 Task: Create New Vendor with Vendor Name: FlashParking, Billing Address Line1: 9835 Depot Avenue, Billing Address Line2: Orlando, Billing Address Line3: TX 77908
Action: Mouse moved to (145, 26)
Screenshot: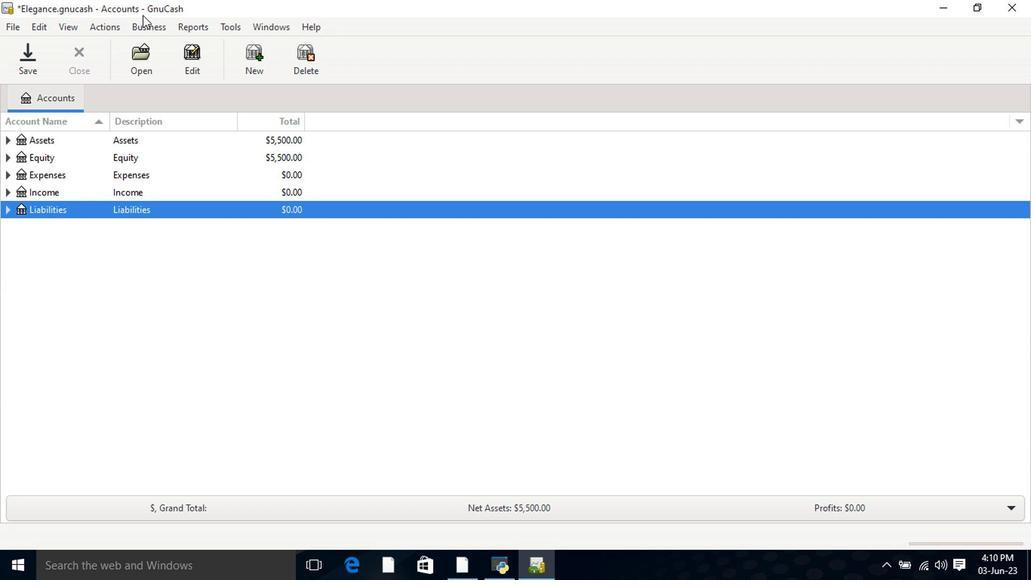 
Action: Mouse pressed left at (145, 26)
Screenshot: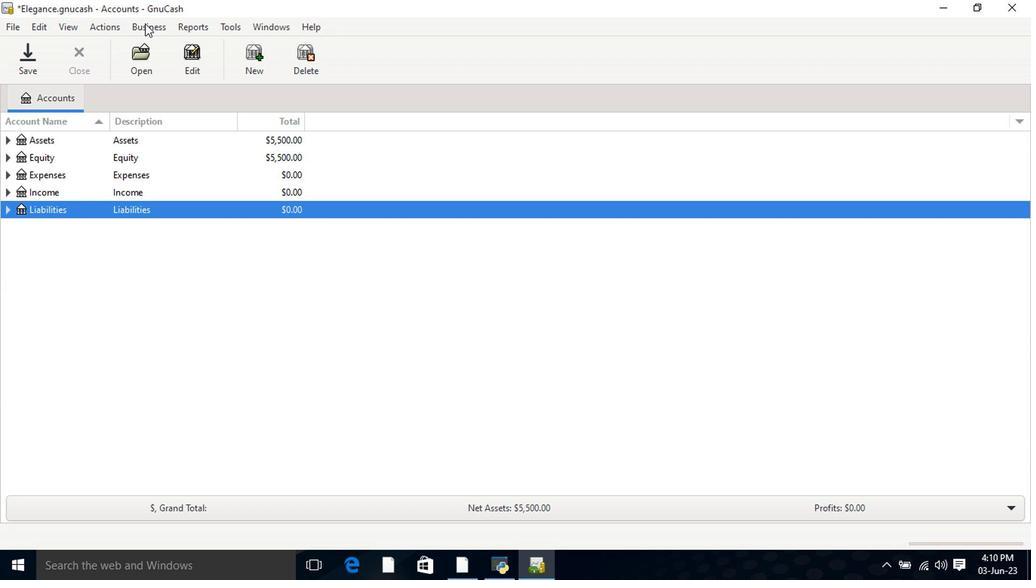 
Action: Mouse moved to (155, 66)
Screenshot: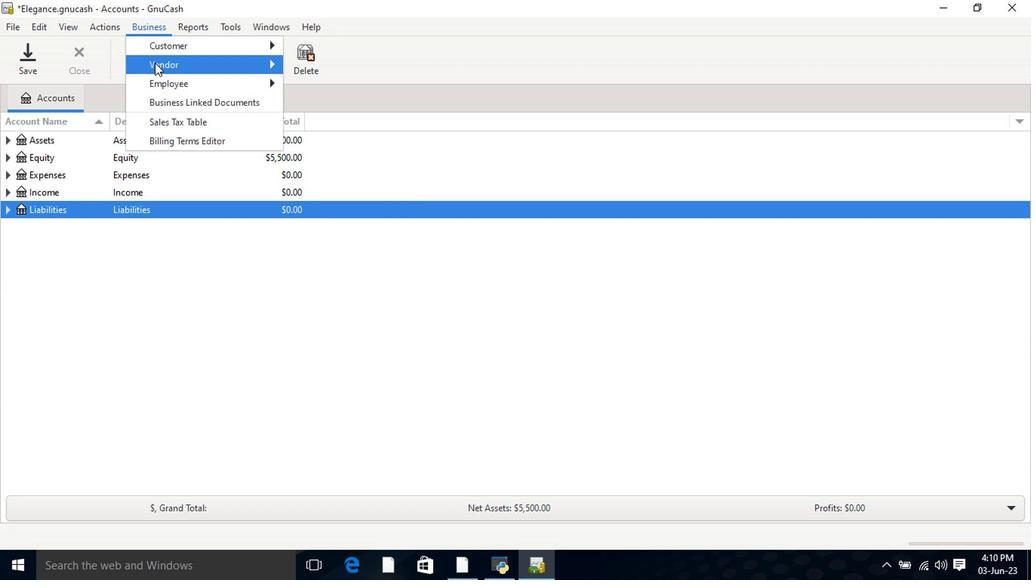 
Action: Mouse pressed left at (155, 66)
Screenshot: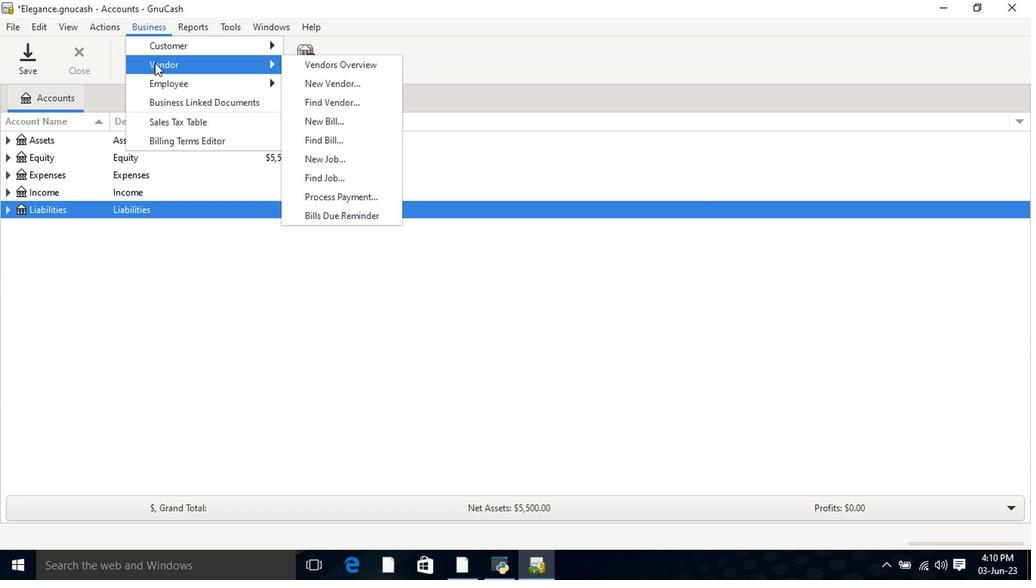 
Action: Mouse moved to (314, 89)
Screenshot: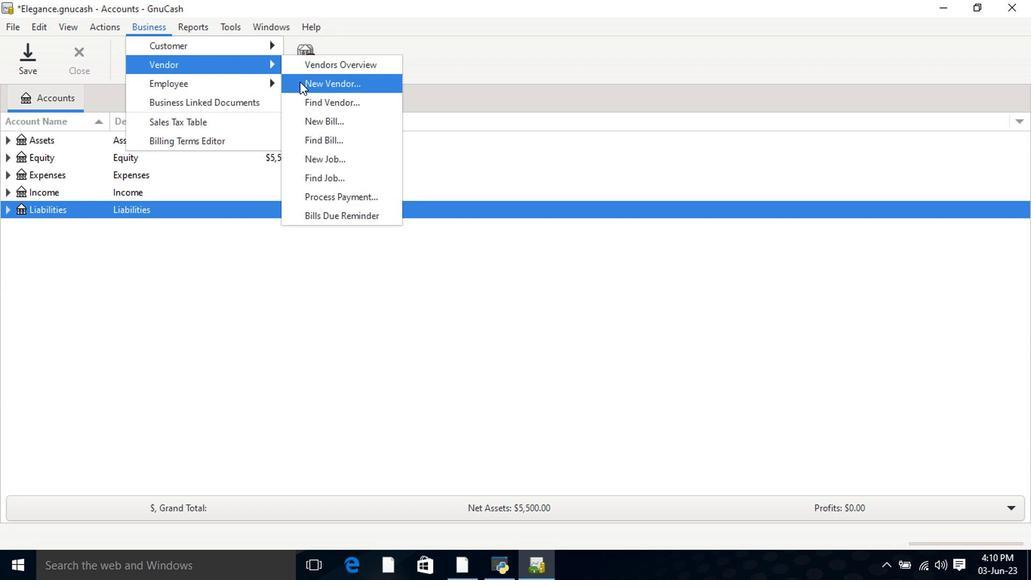 
Action: Mouse pressed left at (314, 89)
Screenshot: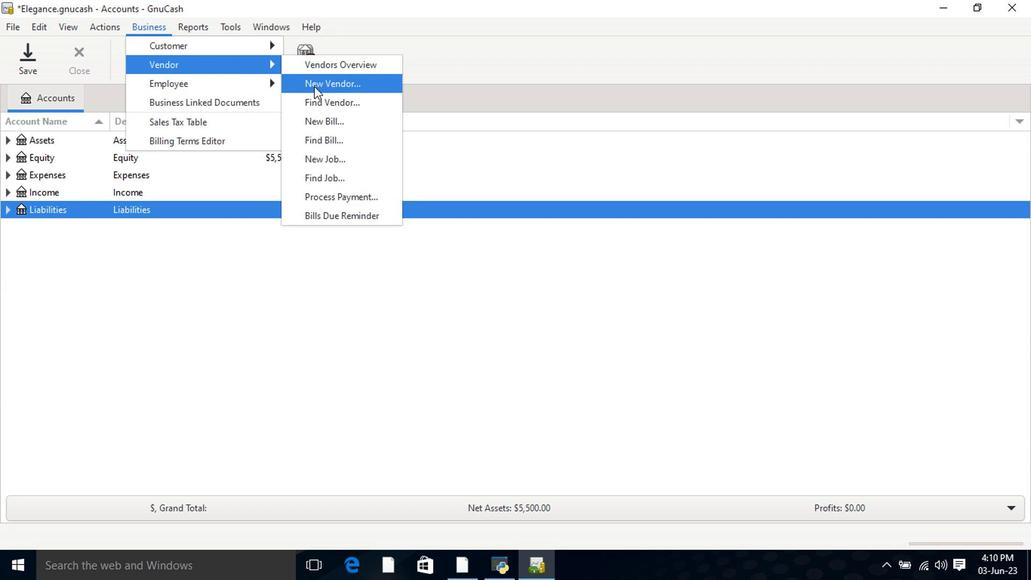 
Action: Mouse moved to (578, 175)
Screenshot: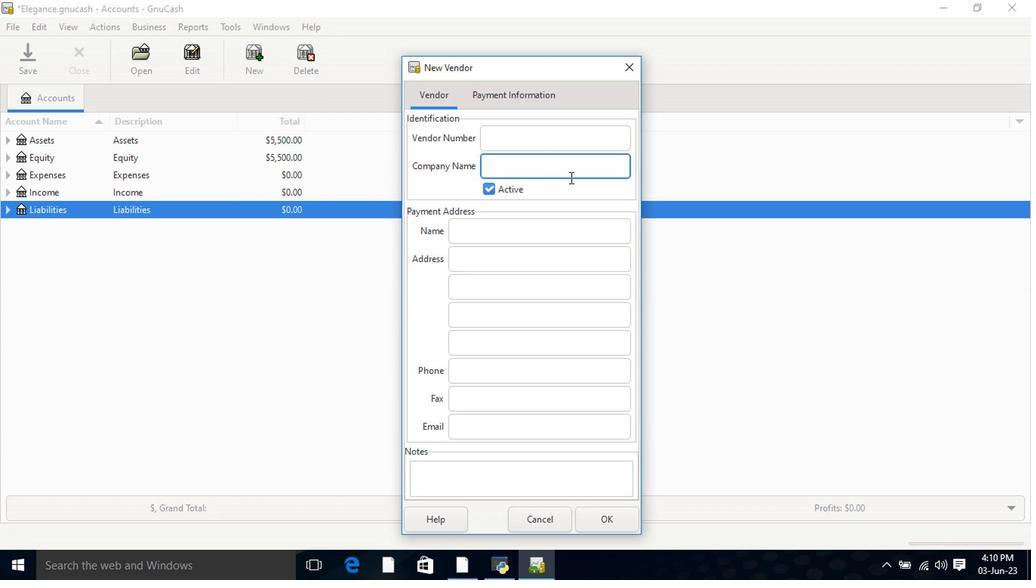 
Action: Key pressed <Key.shift>Flash<Key.space><Key.shift>Par<Key.backspace><Key.backspace><Key.backspace><Key.backspace><Key.shift>Parking<Key.space><Key.backspace><Key.tab><Key.tab><Key.tab>9835<Key.space><Key.shift>Depot<Key.space><Key.shift>Avenue<Key.tab><Key.shift>Orlando<Key.tab><Key.shift>TX<Key.space>77908
Screenshot: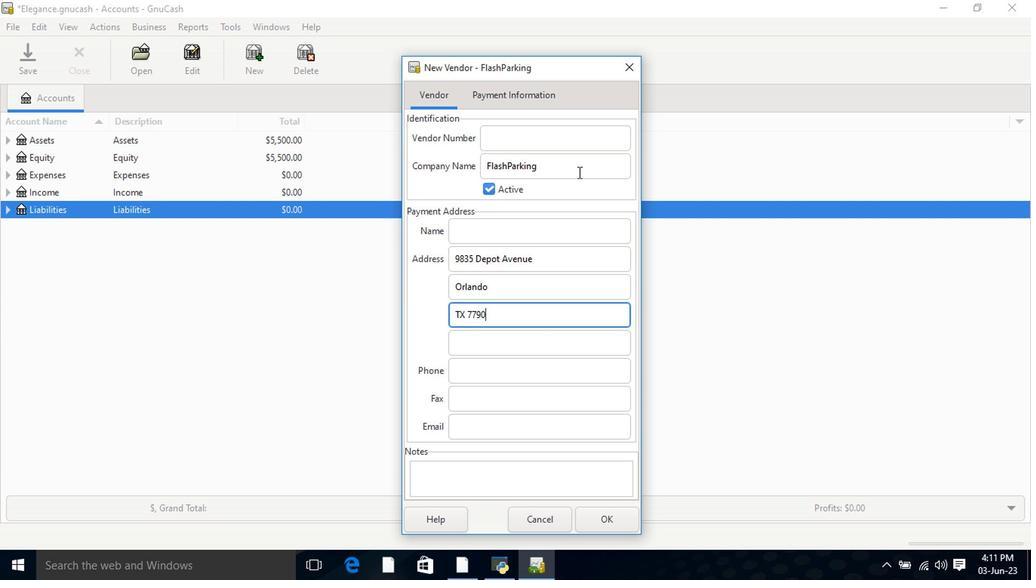 
Action: Mouse moved to (578, 177)
Screenshot: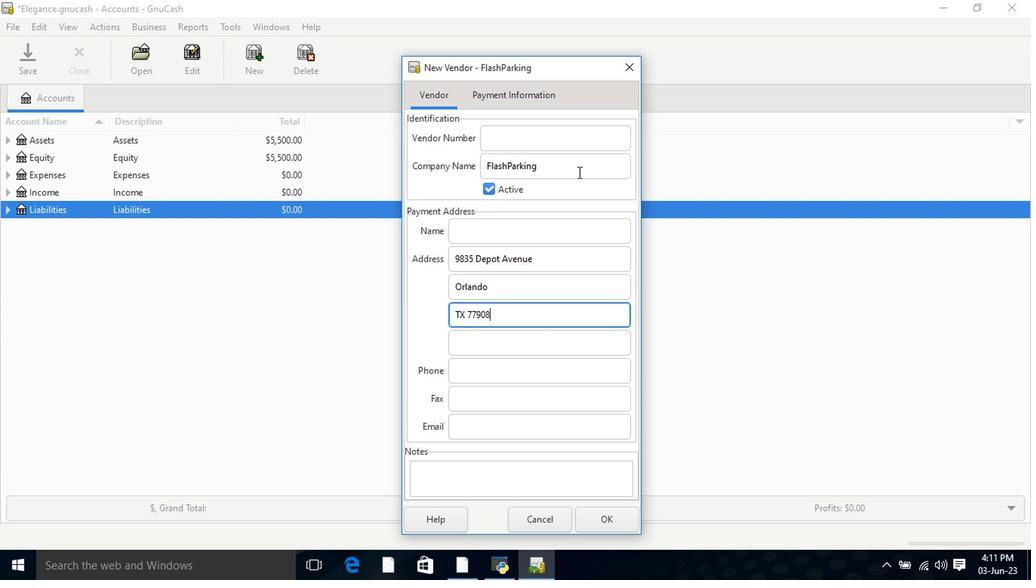 
Action: Key pressed <Key.tab>
Screenshot: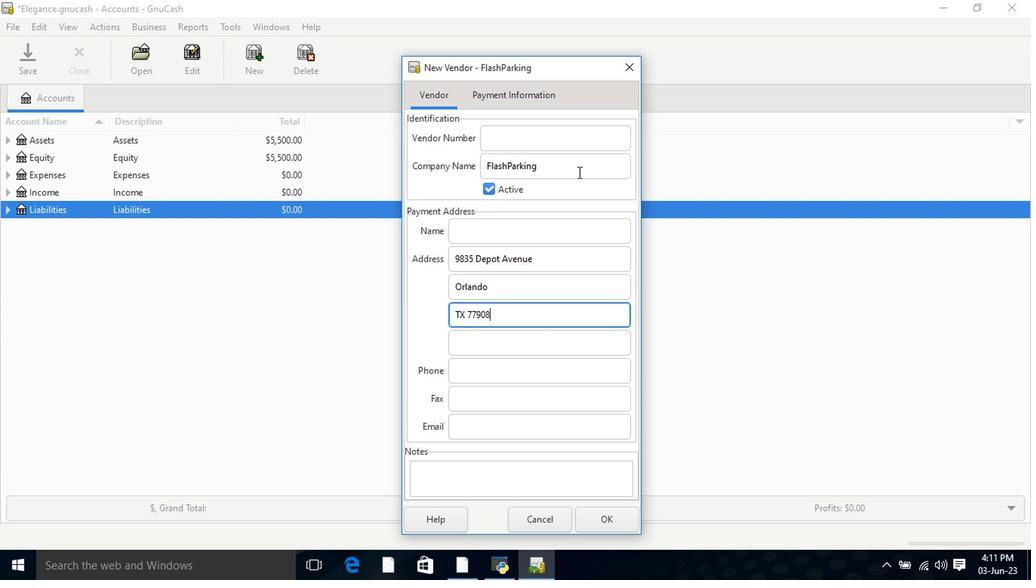 
Action: Mouse moved to (541, 310)
Screenshot: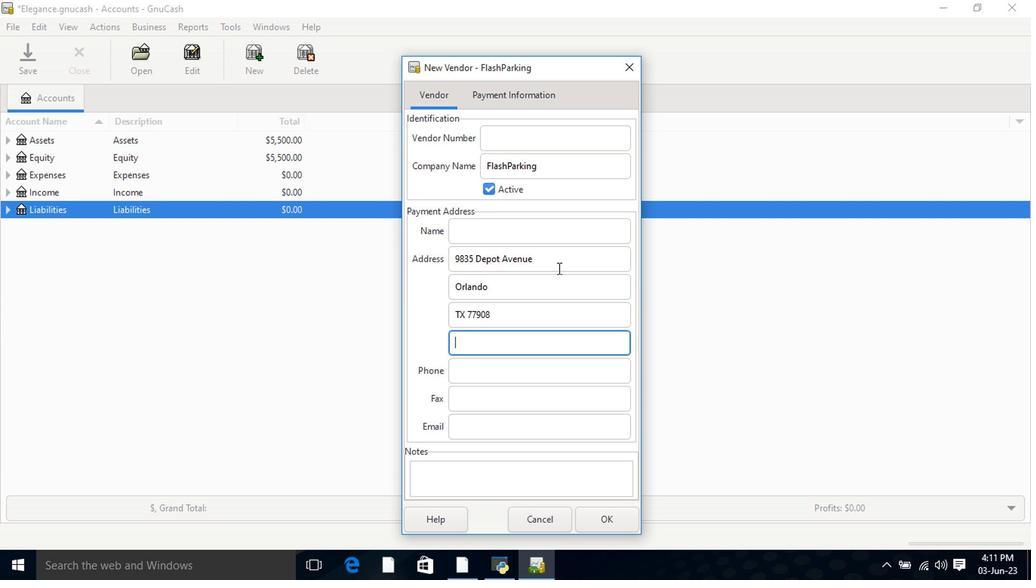 
Action: Key pressed <Key.tab>
Screenshot: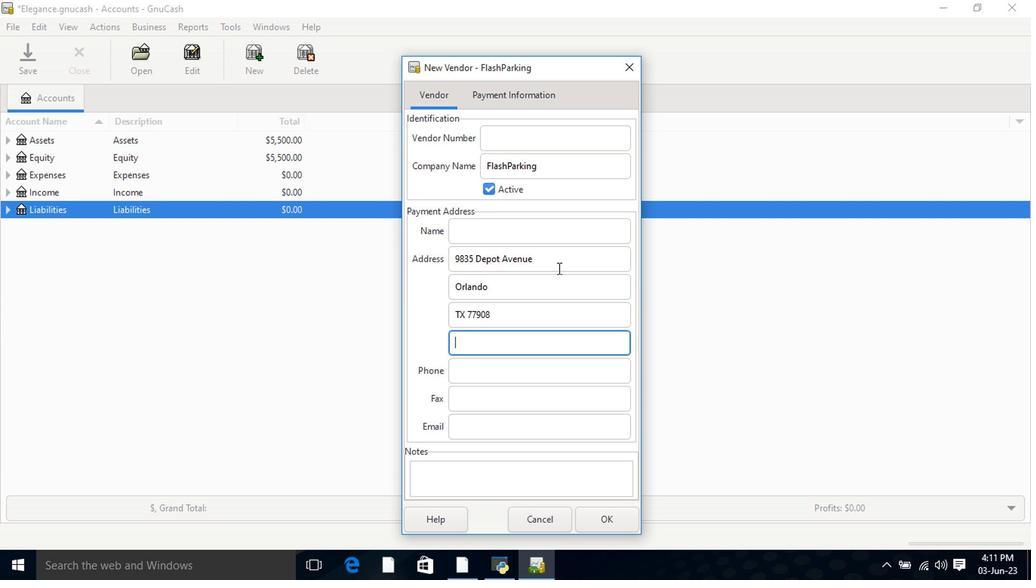 
Action: Mouse moved to (529, 343)
Screenshot: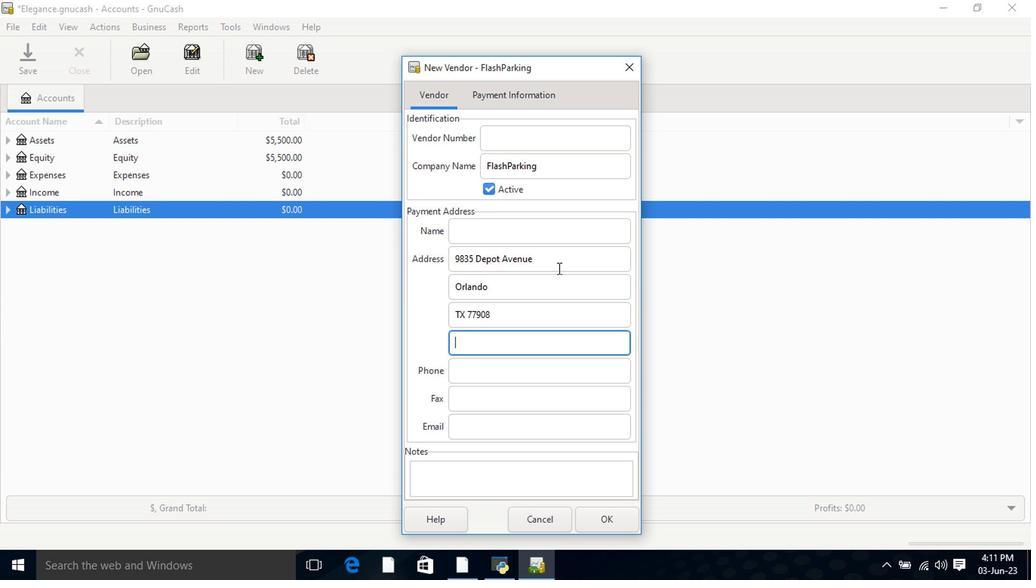 
Action: Key pressed <Key.tab>
Screenshot: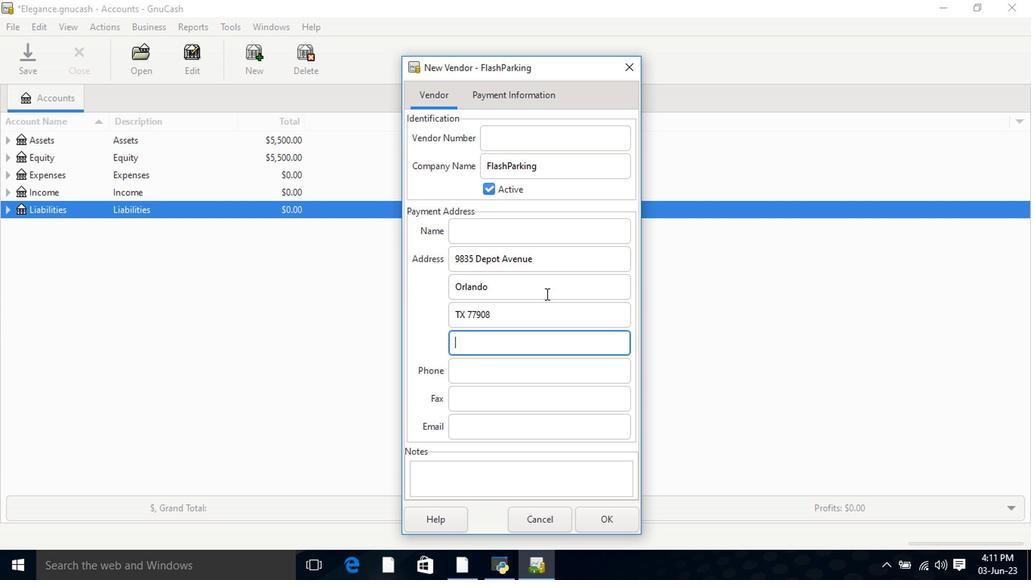 
Action: Mouse moved to (498, 92)
Screenshot: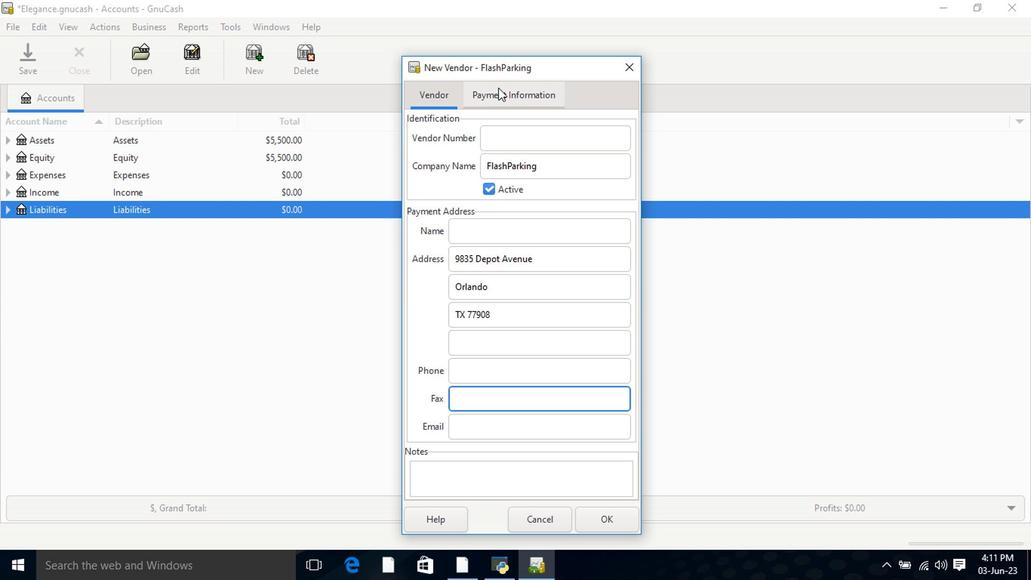 
Action: Mouse pressed left at (498, 92)
Screenshot: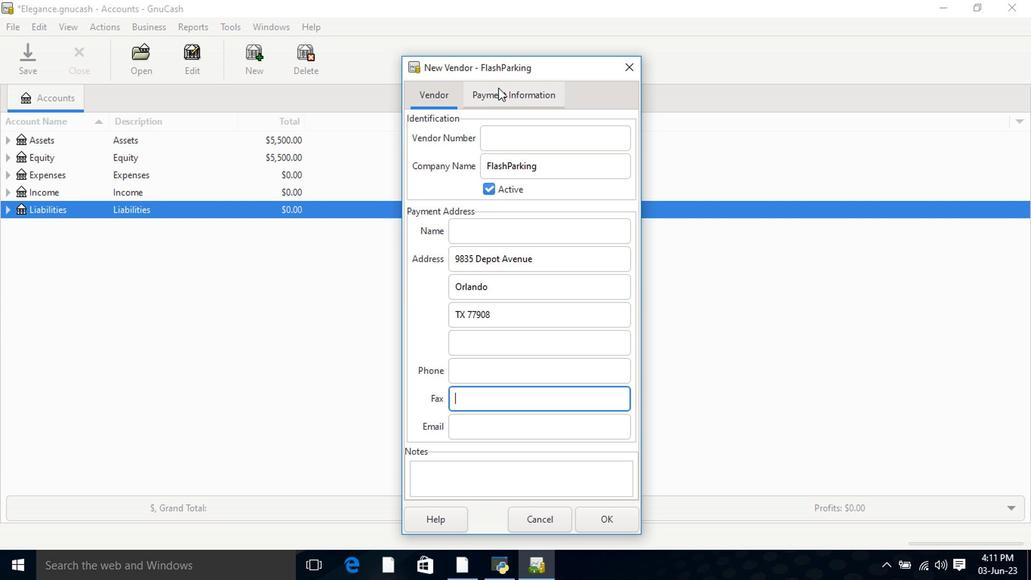 
Action: Mouse moved to (599, 519)
Screenshot: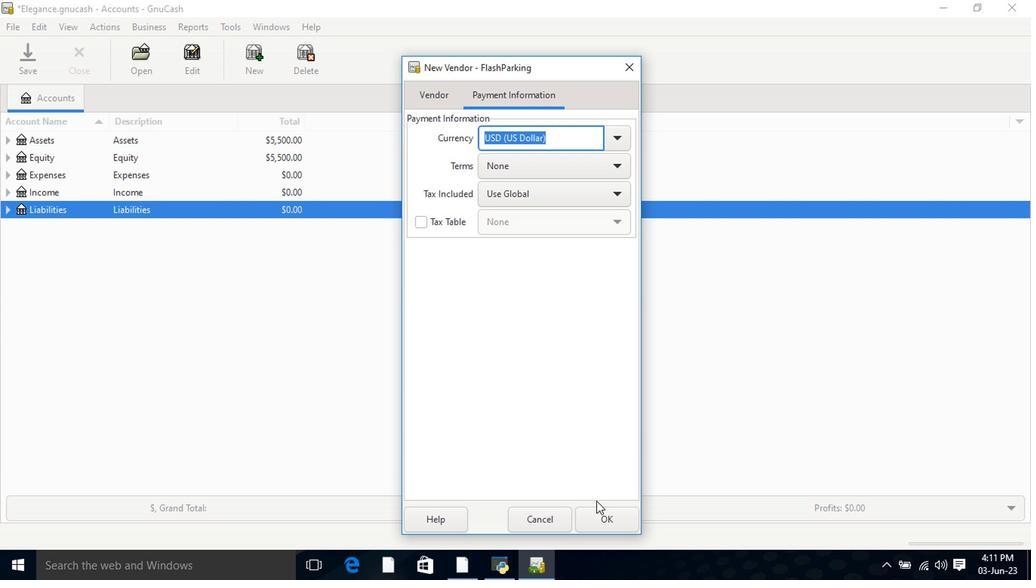 
Action: Mouse pressed left at (599, 519)
Screenshot: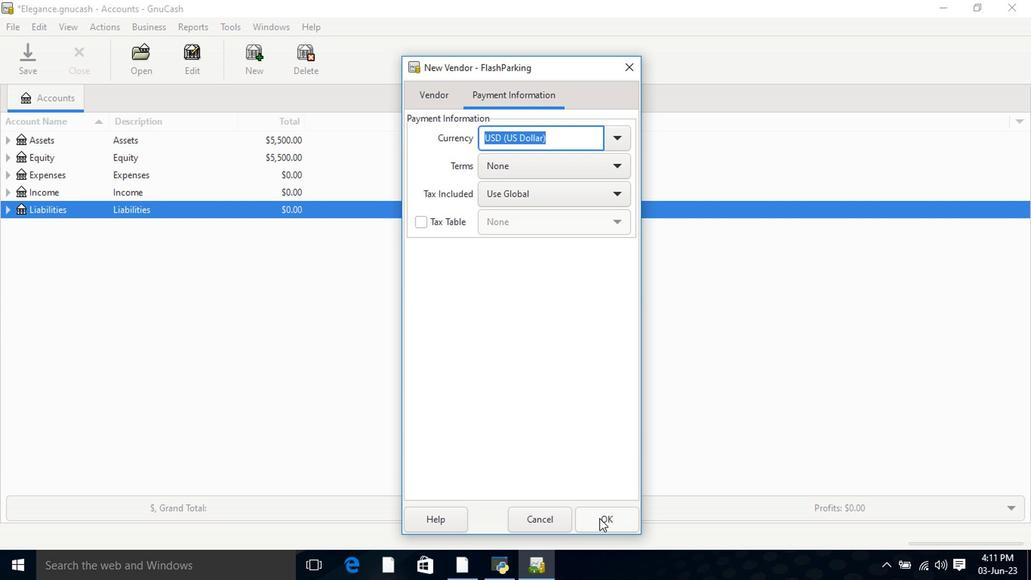 
